 Task: Check the recently closed tabs.
Action: Mouse moved to (1379, 45)
Screenshot: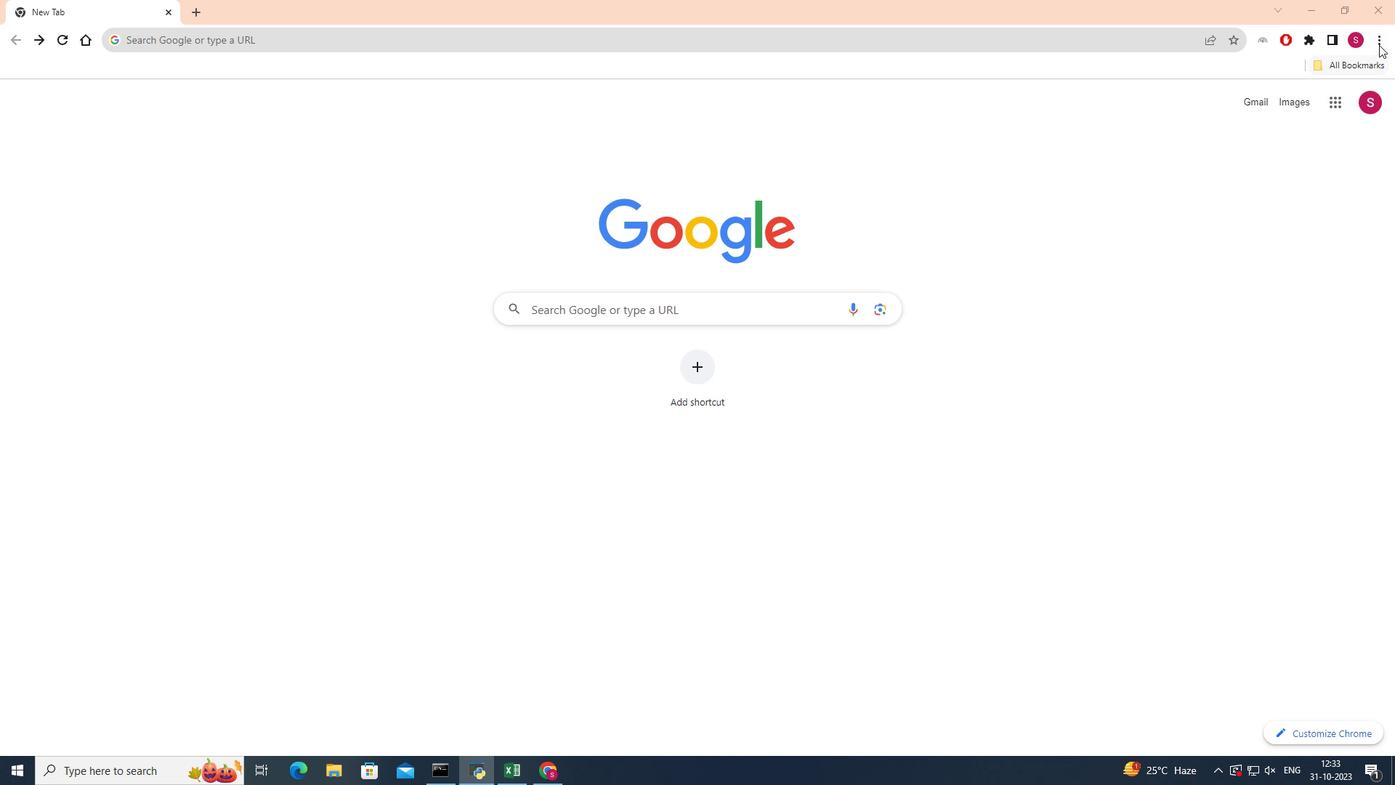 
Action: Mouse pressed left at (1379, 45)
Screenshot: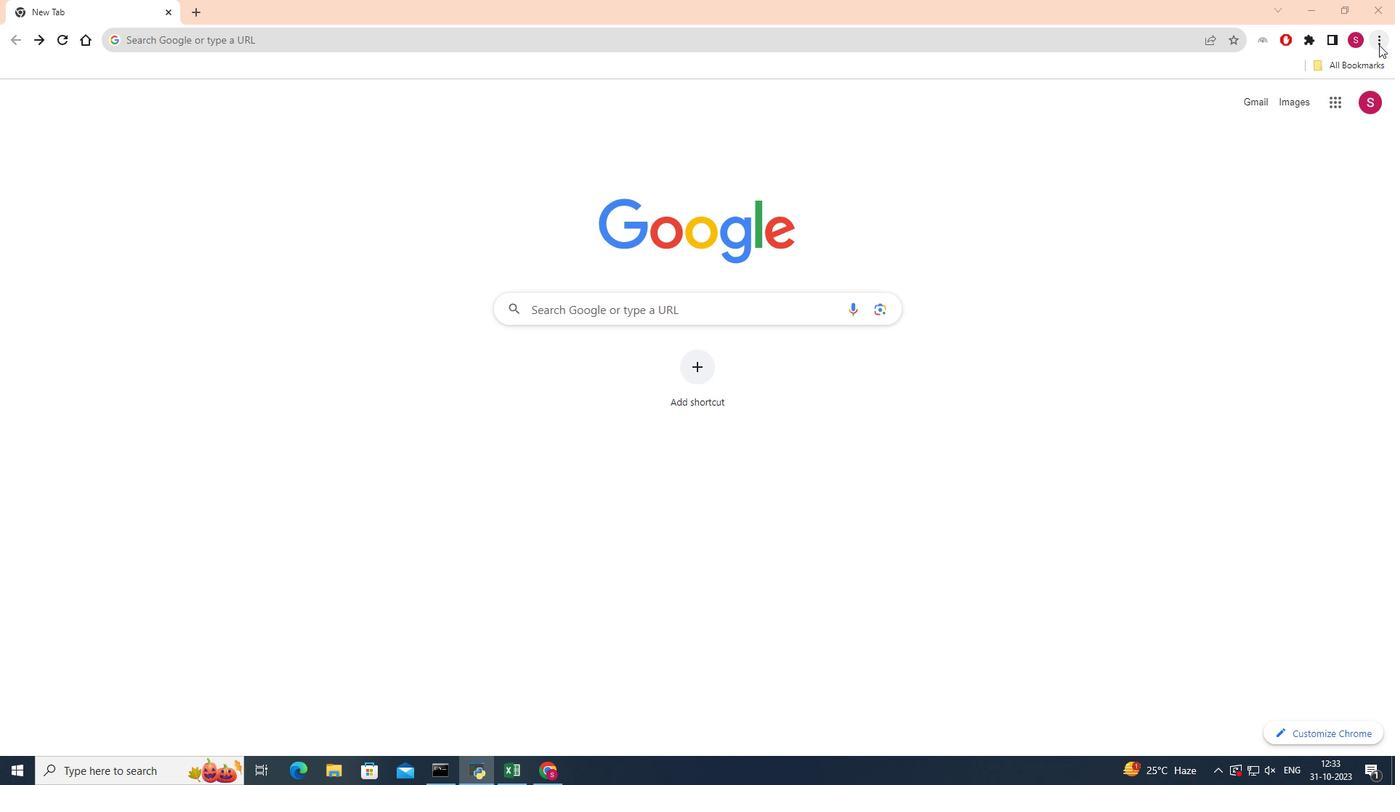 
Action: Mouse moved to (1235, 111)
Screenshot: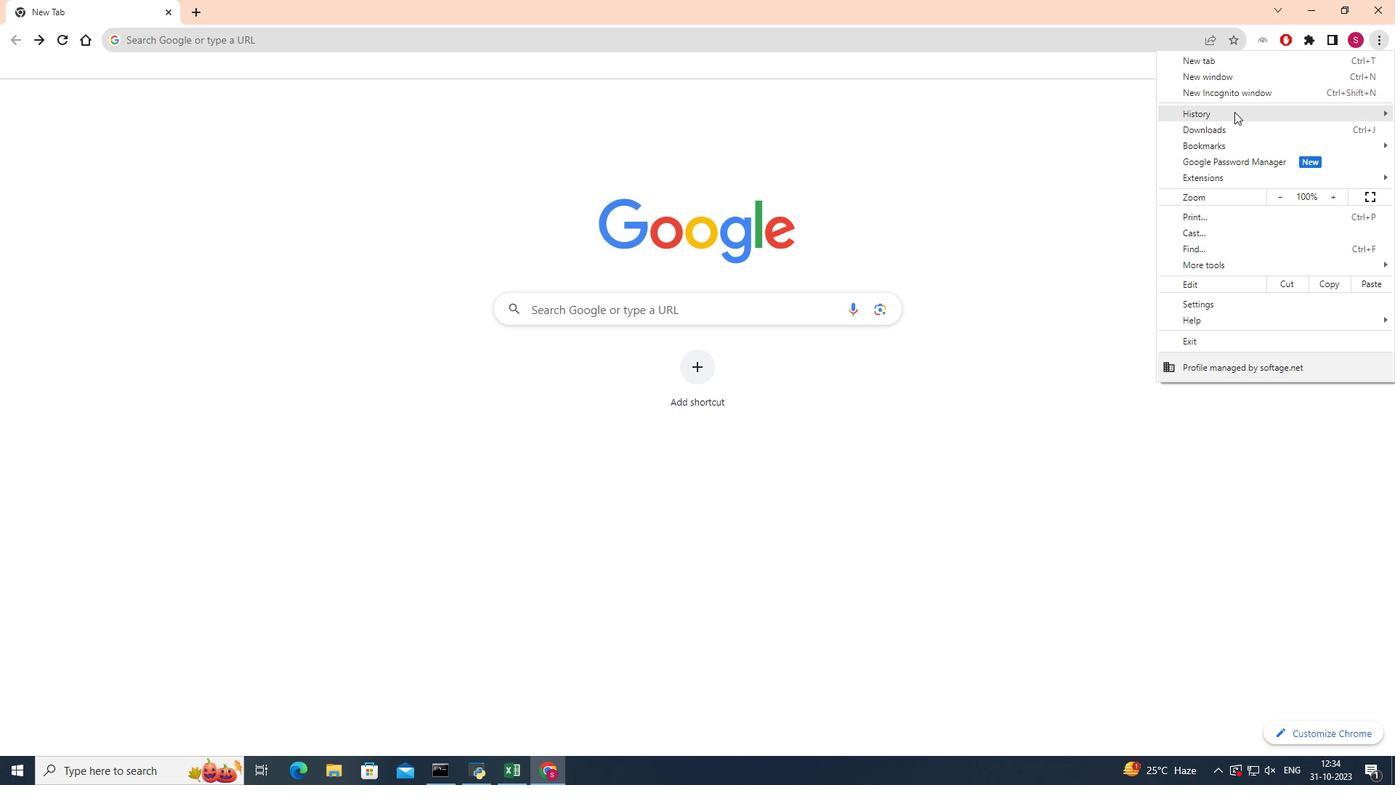 
Action: Mouse pressed left at (1235, 111)
Screenshot: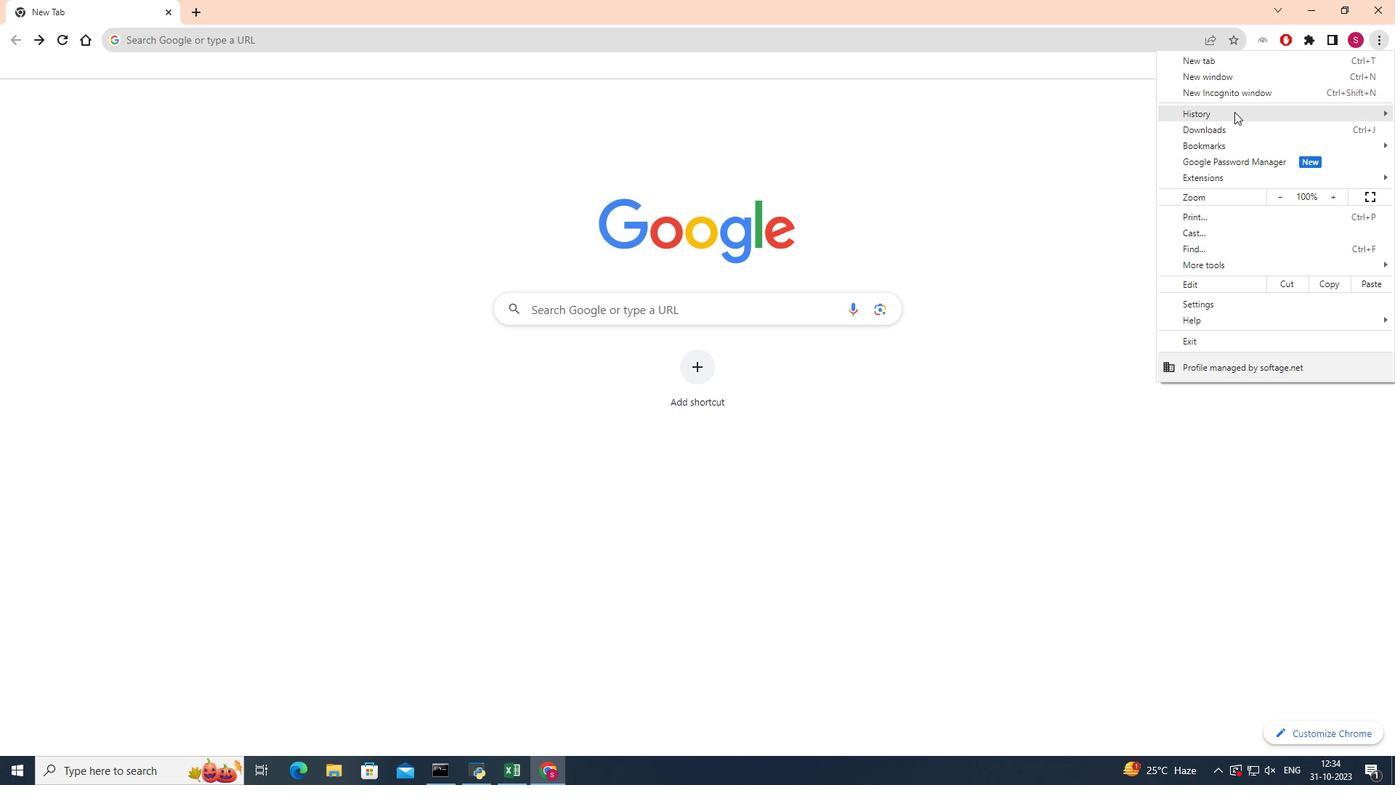 
Action: Mouse moved to (997, 151)
Screenshot: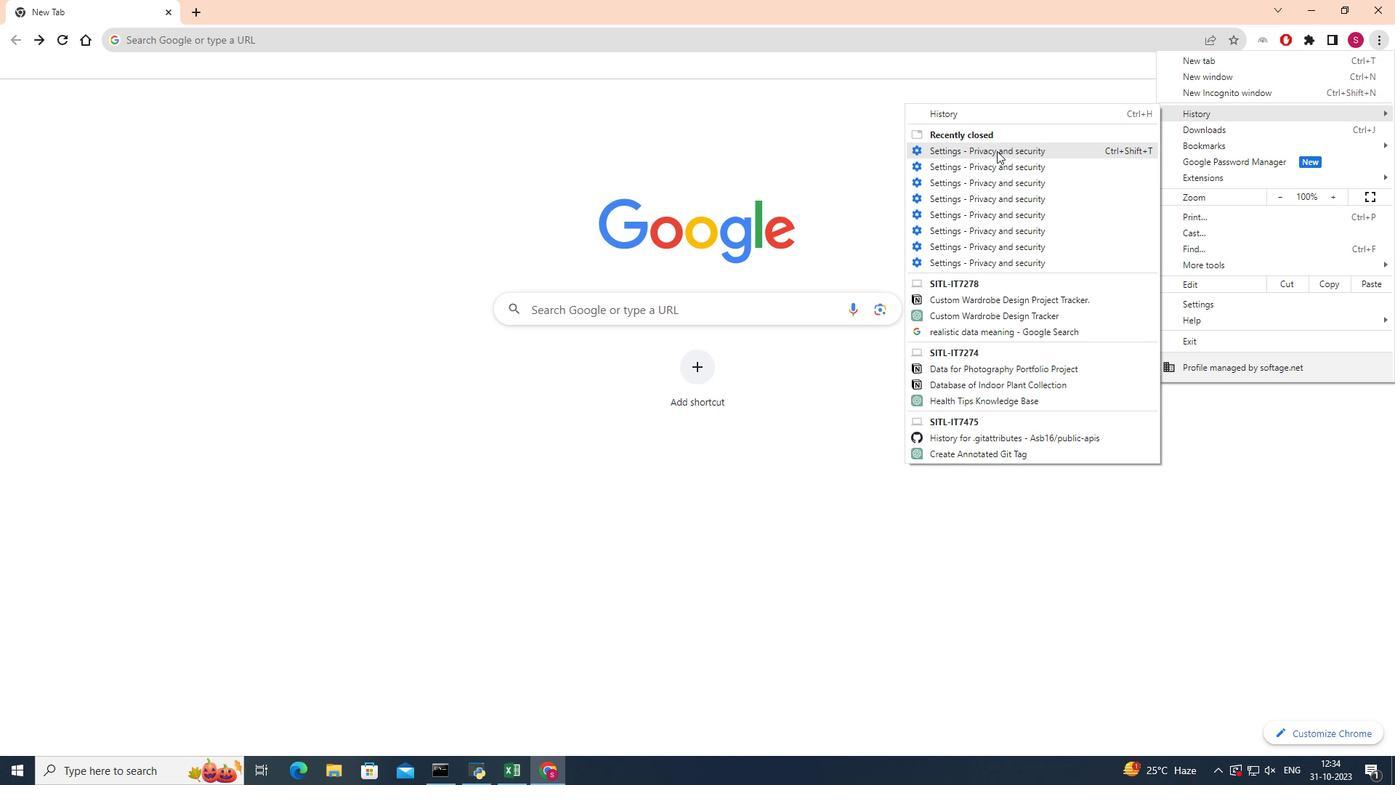 
